 Task: Add Echo Falls Hot Smoked Traditional Coho Salmon to the cart.
Action: Mouse moved to (19, 126)
Screenshot: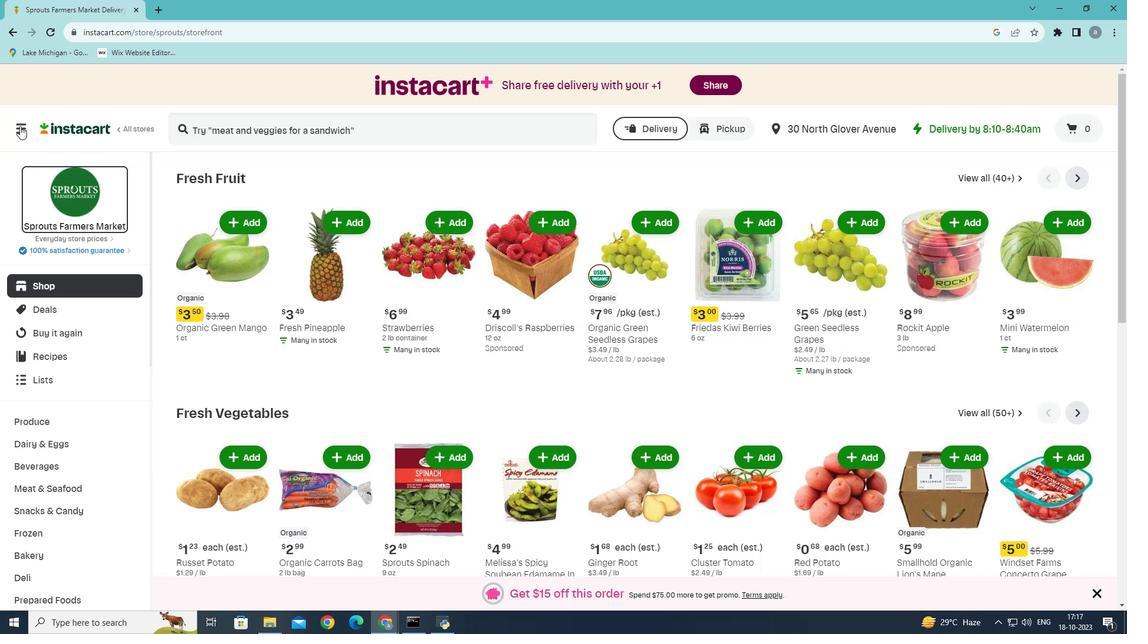 
Action: Mouse pressed left at (19, 126)
Screenshot: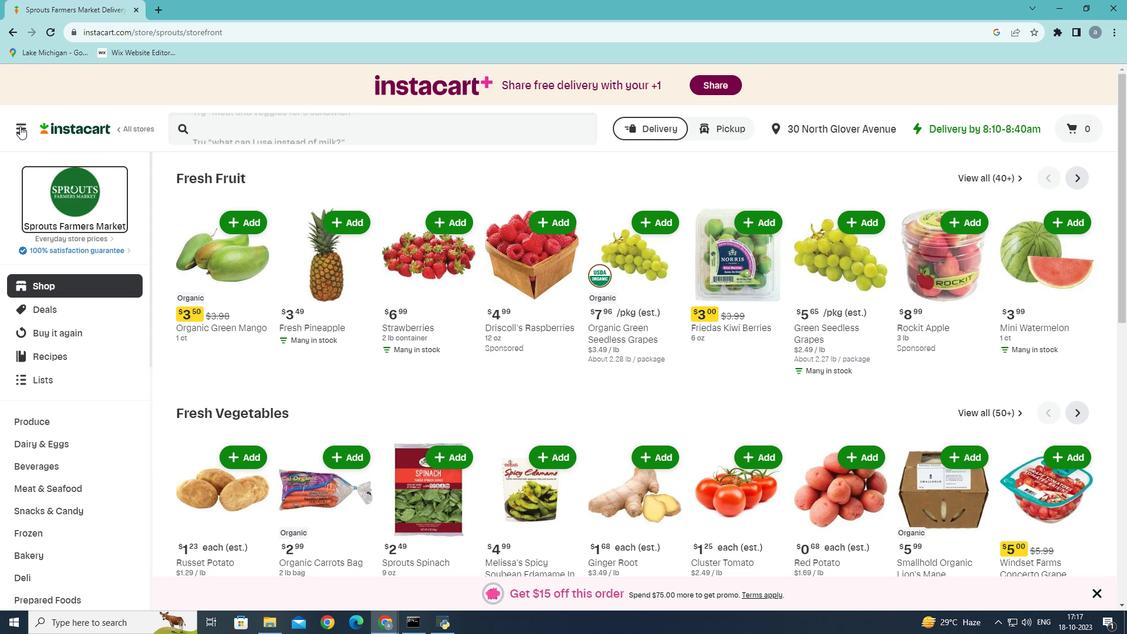 
Action: Mouse moved to (61, 346)
Screenshot: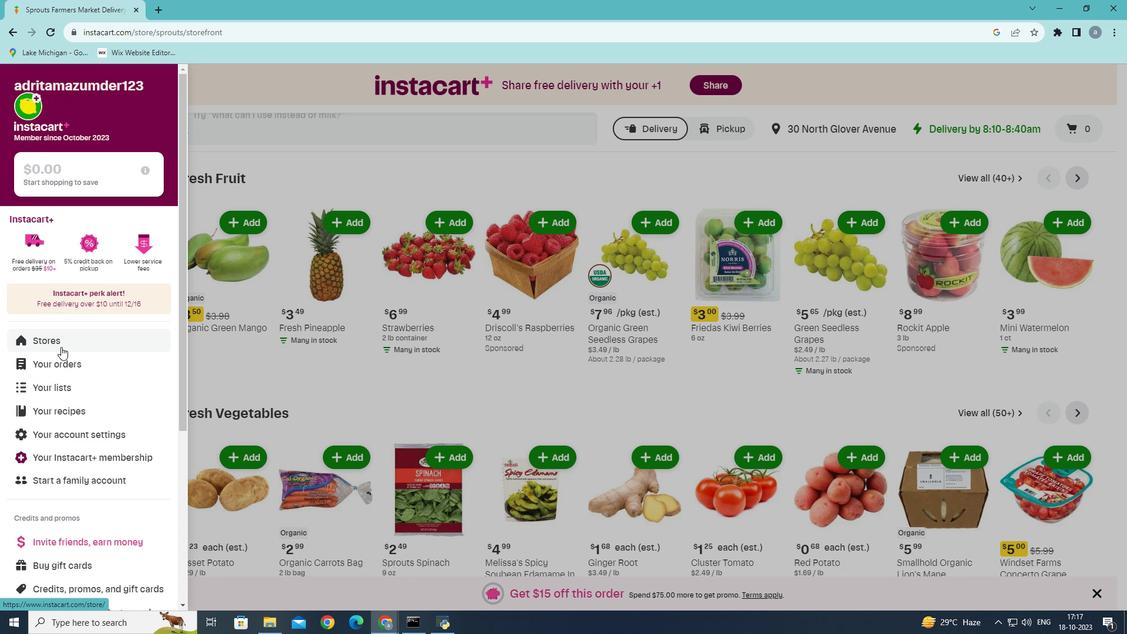 
Action: Mouse pressed left at (61, 346)
Screenshot: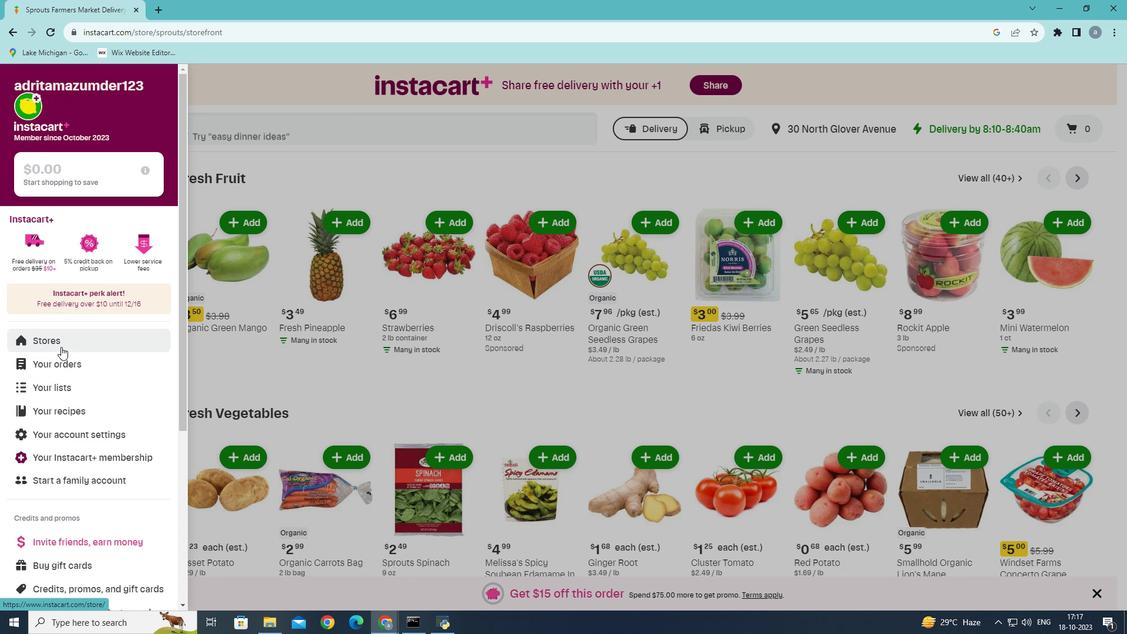 
Action: Mouse moved to (280, 140)
Screenshot: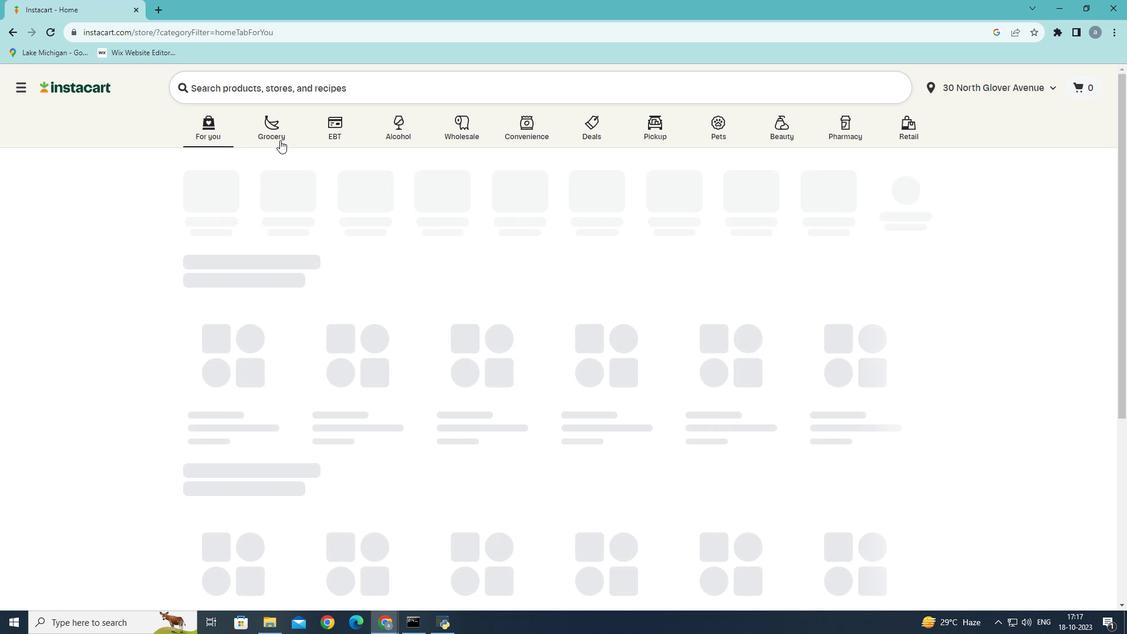 
Action: Mouse pressed left at (280, 140)
Screenshot: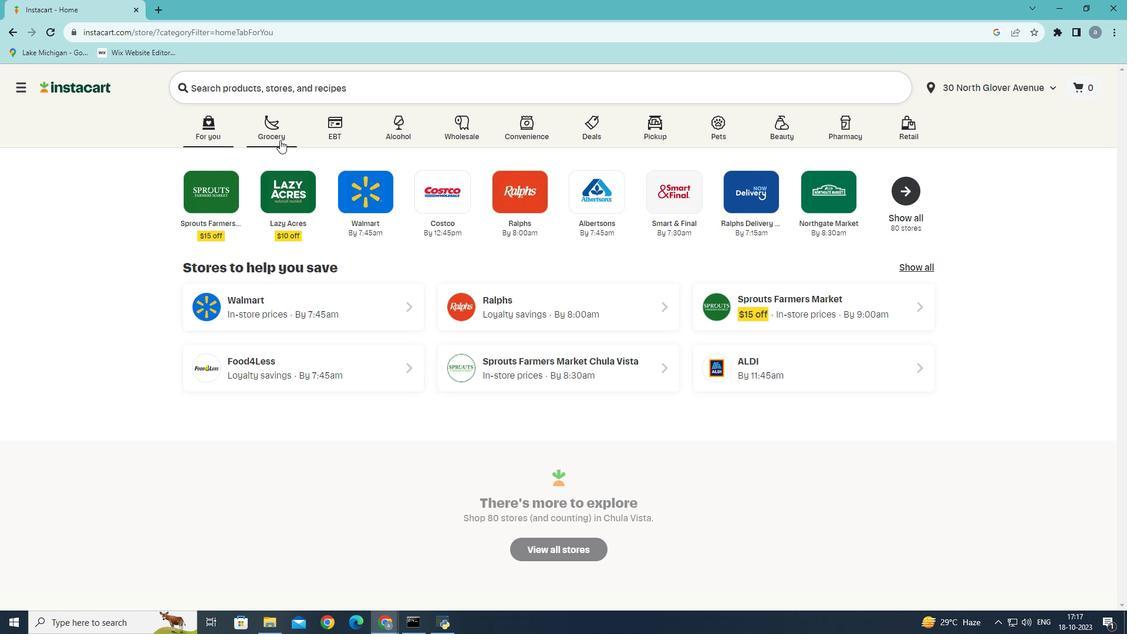 
Action: Mouse moved to (270, 355)
Screenshot: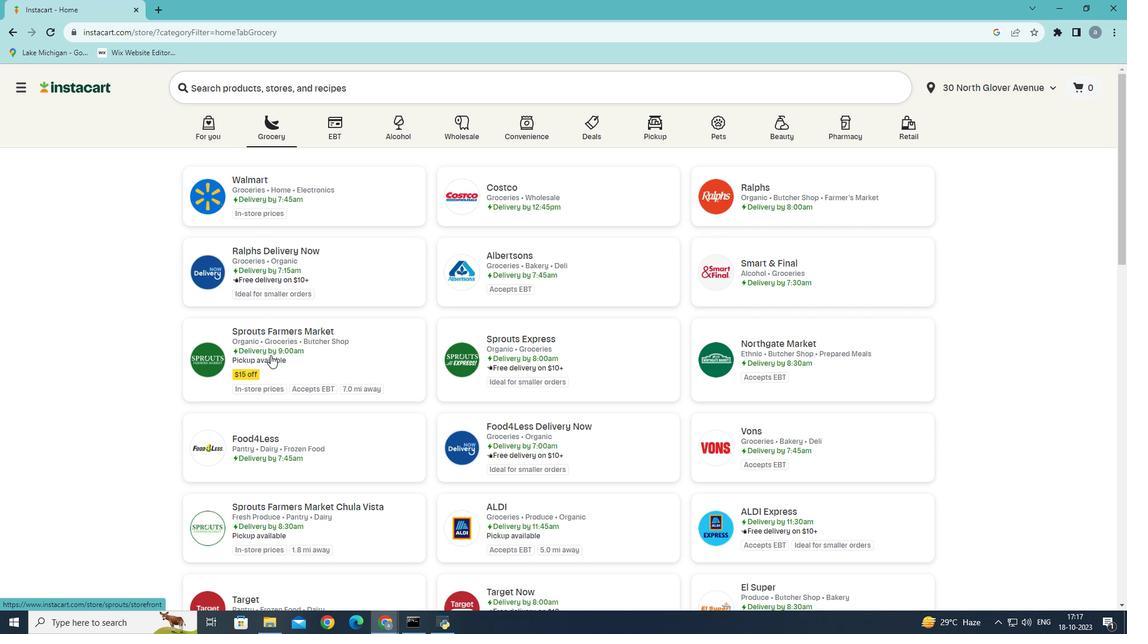 
Action: Mouse pressed left at (270, 355)
Screenshot: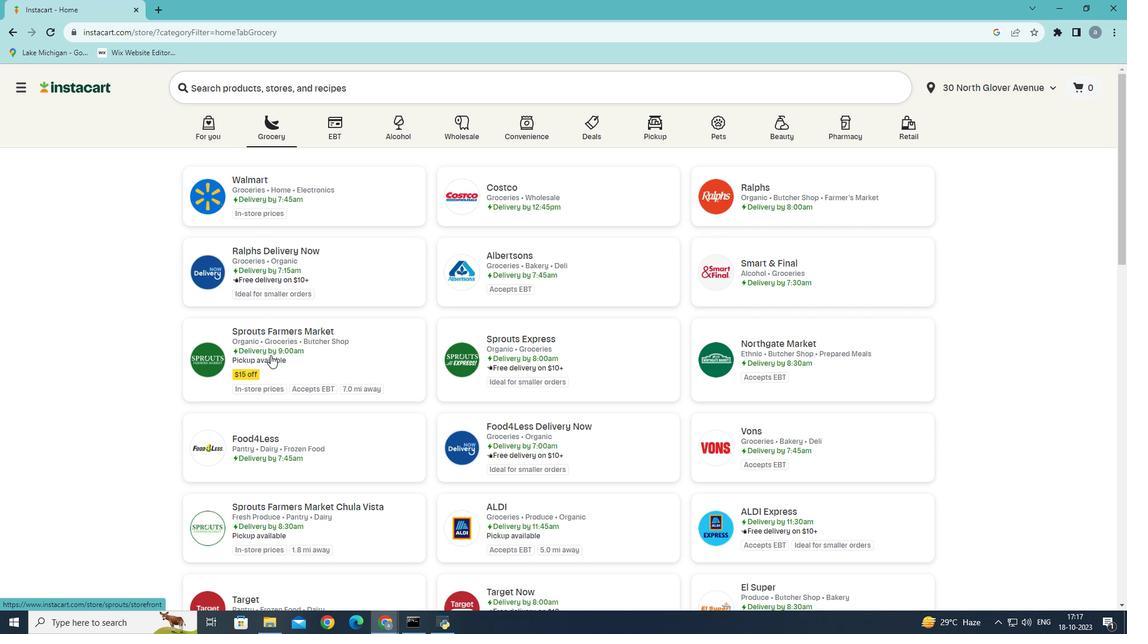 
Action: Mouse moved to (65, 486)
Screenshot: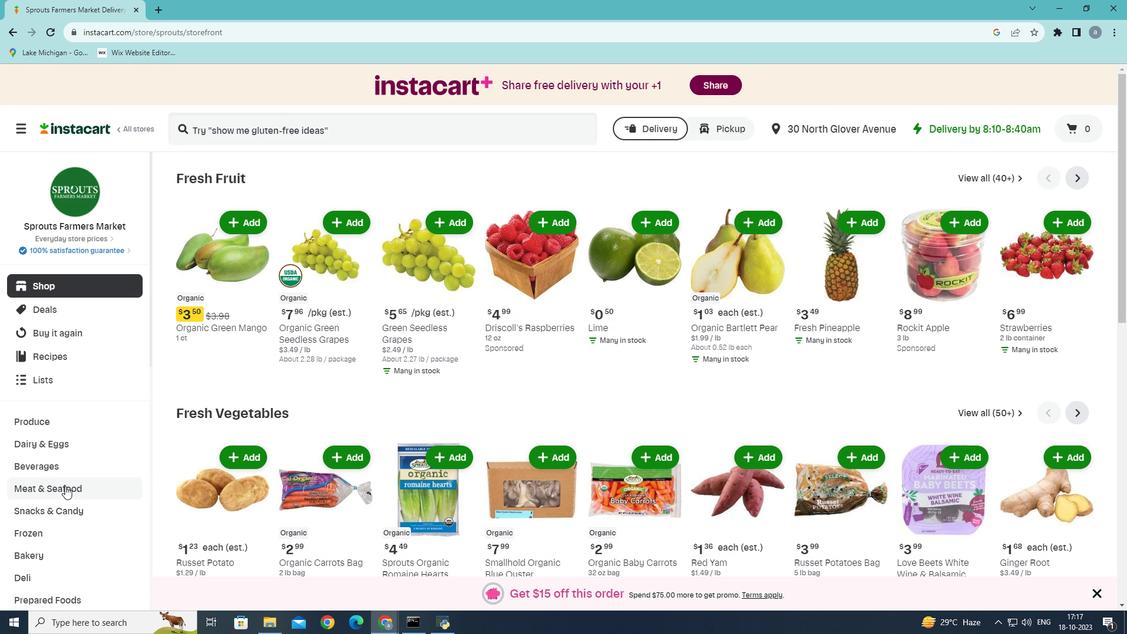 
Action: Mouse pressed left at (65, 486)
Screenshot: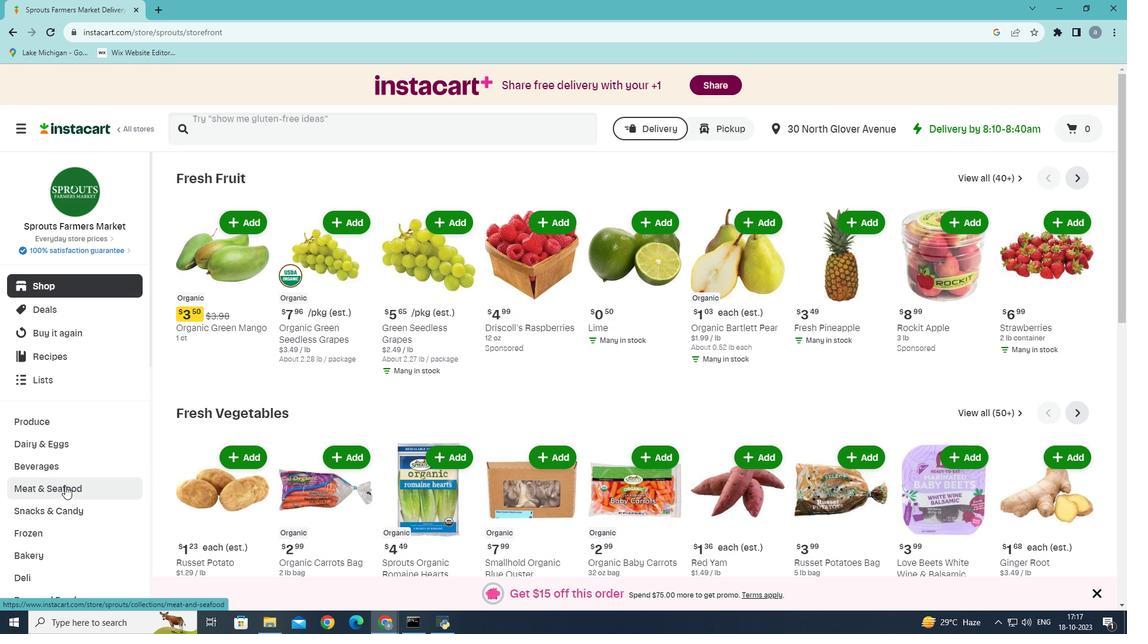 
Action: Mouse moved to (469, 210)
Screenshot: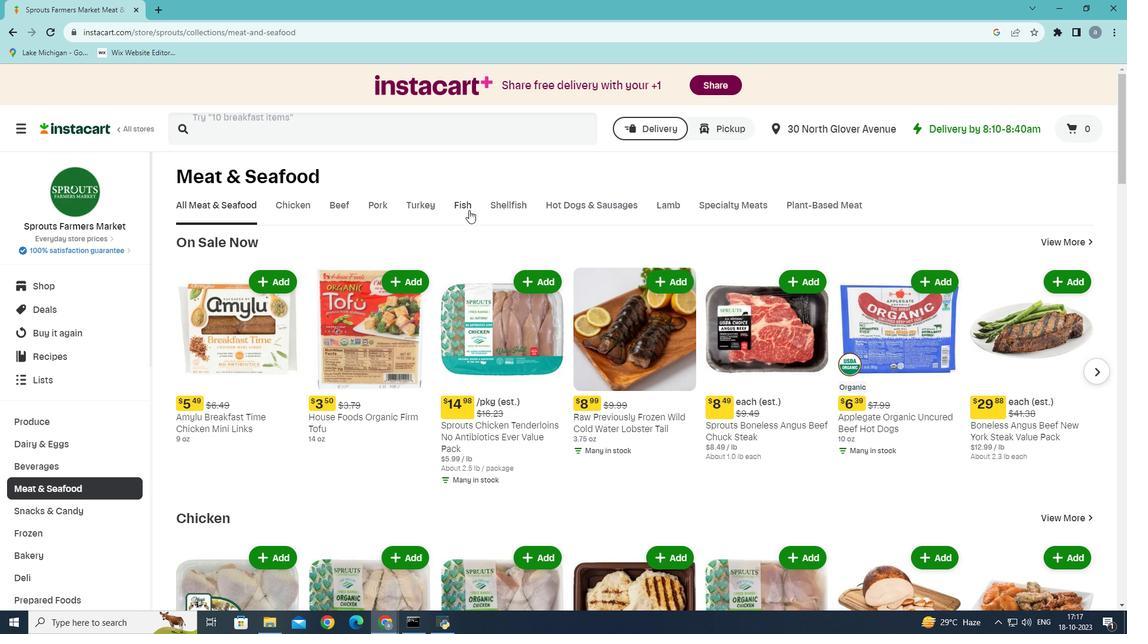 
Action: Mouse pressed left at (469, 210)
Screenshot: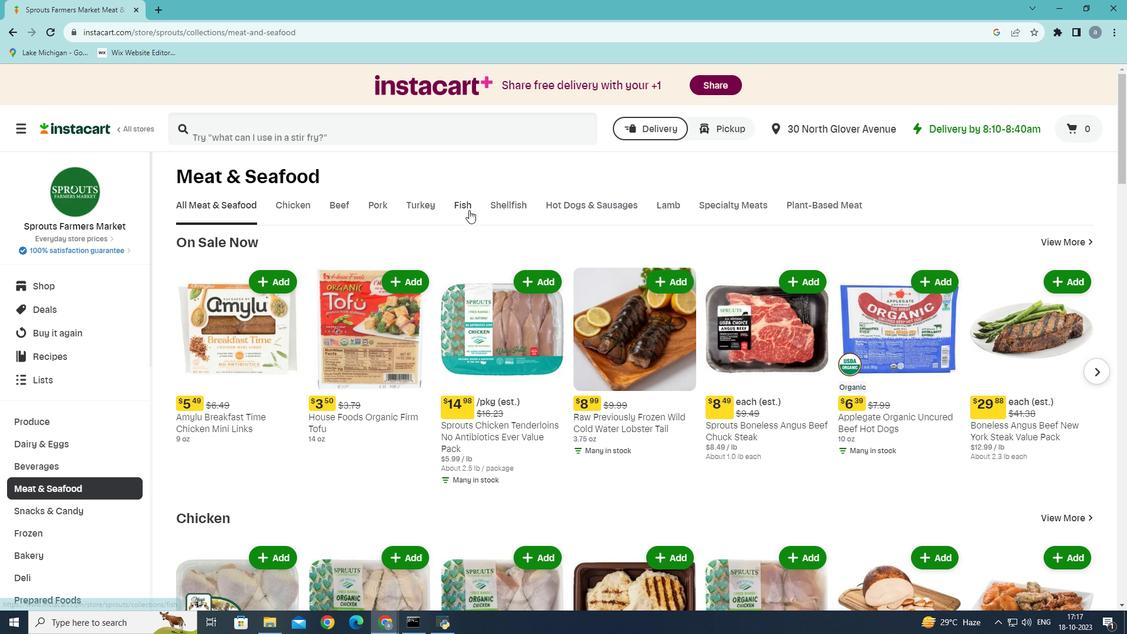 
Action: Mouse moved to (511, 439)
Screenshot: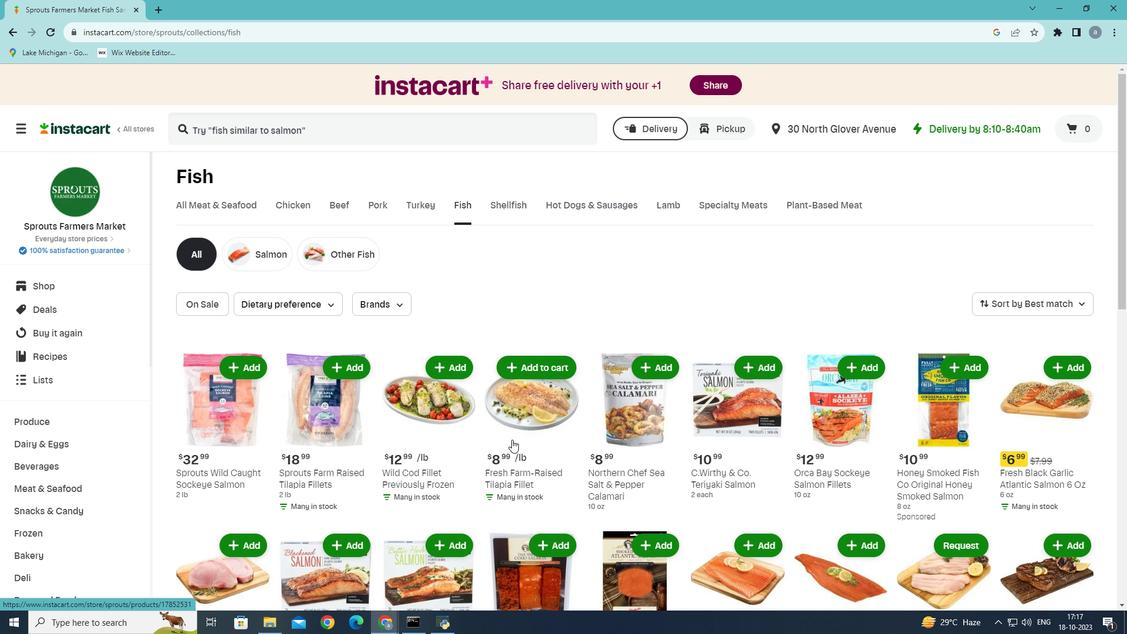 
Action: Mouse scrolled (511, 439) with delta (0, 0)
Screenshot: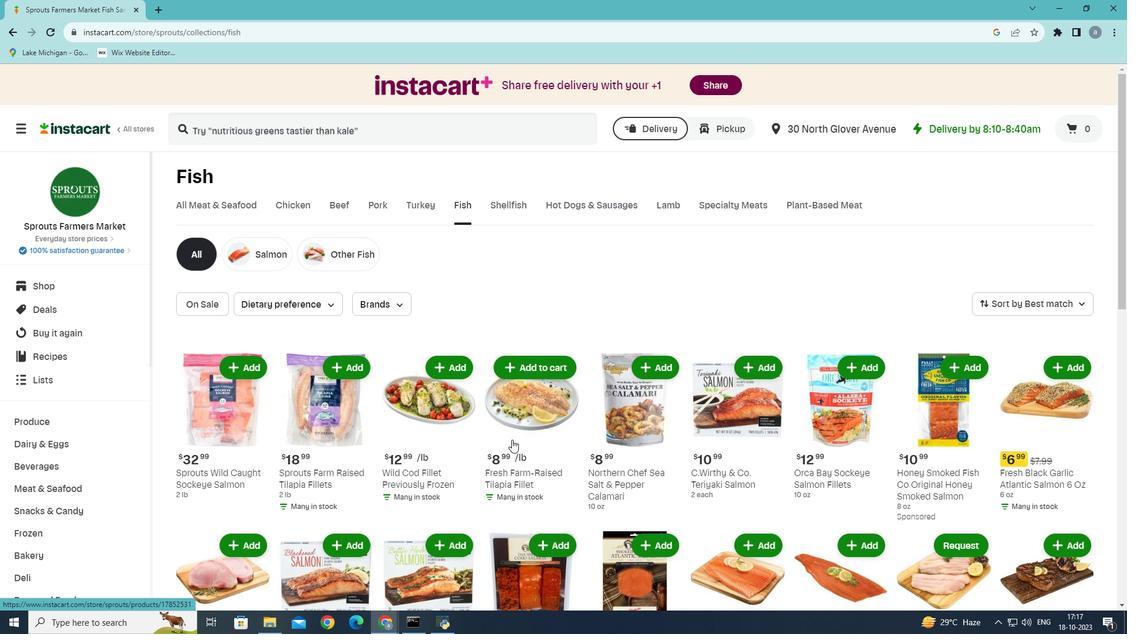 
Action: Mouse scrolled (511, 439) with delta (0, 0)
Screenshot: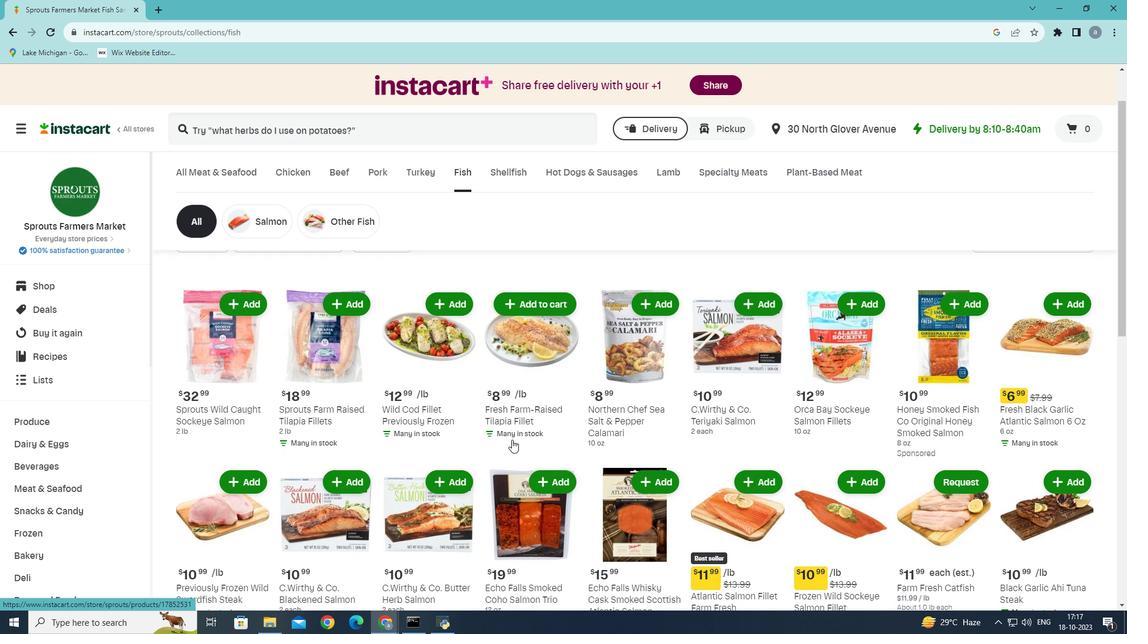 
Action: Mouse moved to (608, 369)
Screenshot: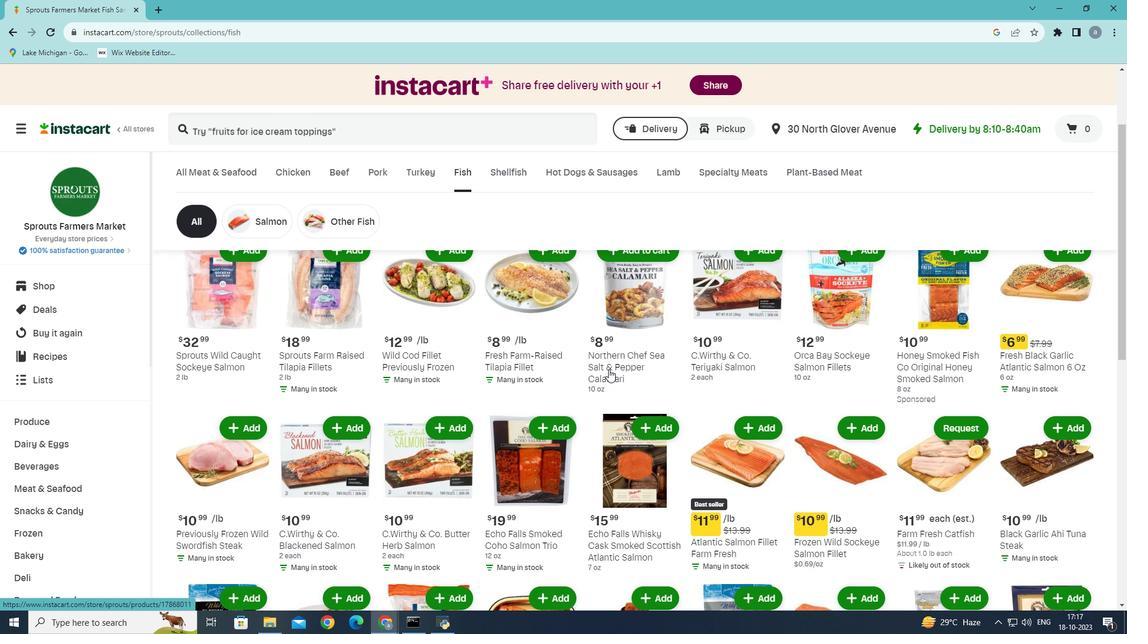 
Action: Mouse scrolled (608, 368) with delta (0, 0)
Screenshot: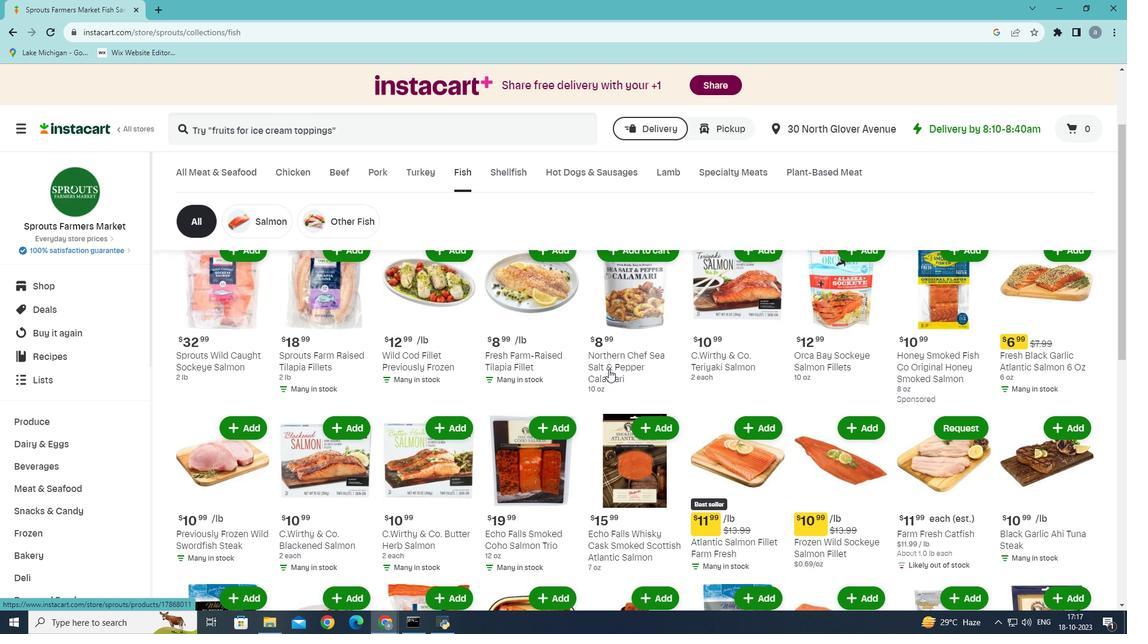 
Action: Mouse scrolled (608, 368) with delta (0, 0)
Screenshot: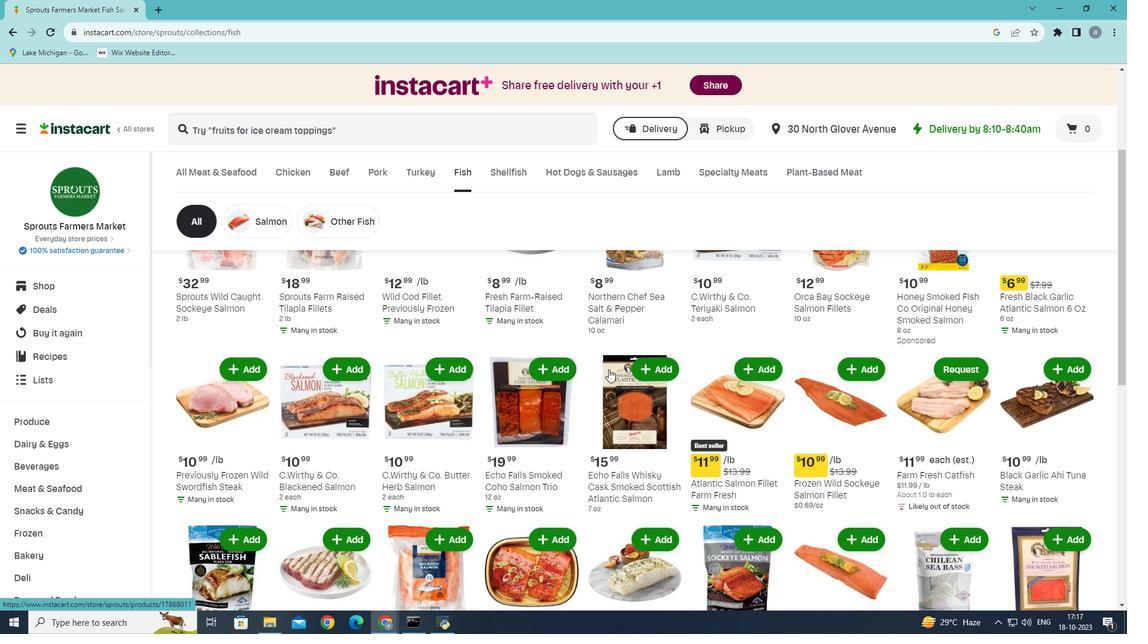 
Action: Mouse moved to (564, 413)
Screenshot: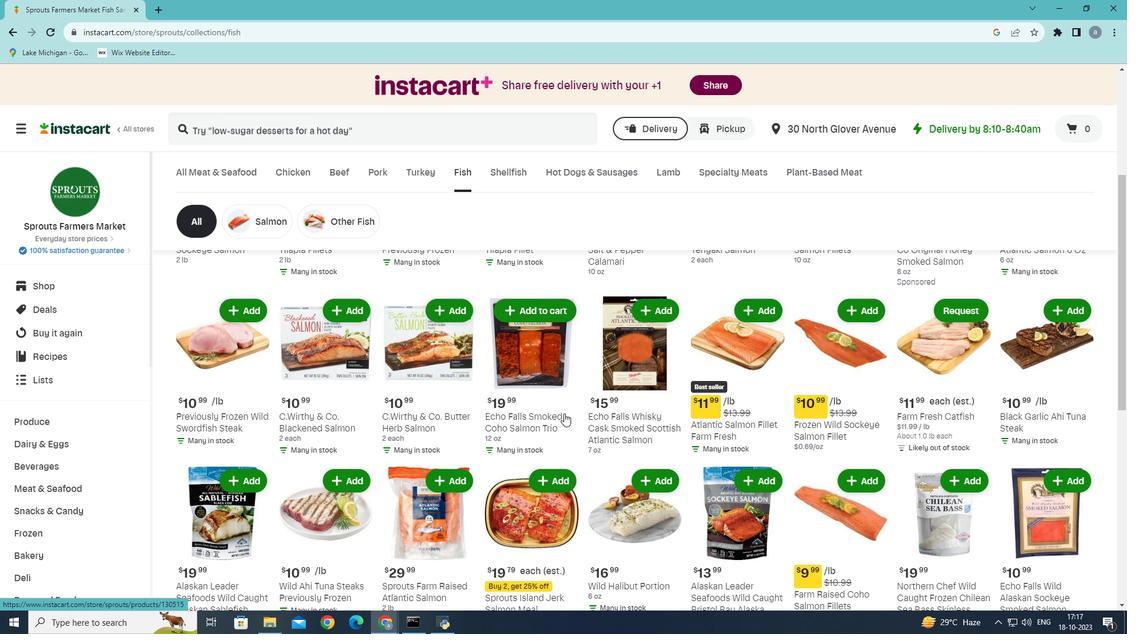 
Action: Mouse scrolled (564, 412) with delta (0, 0)
Screenshot: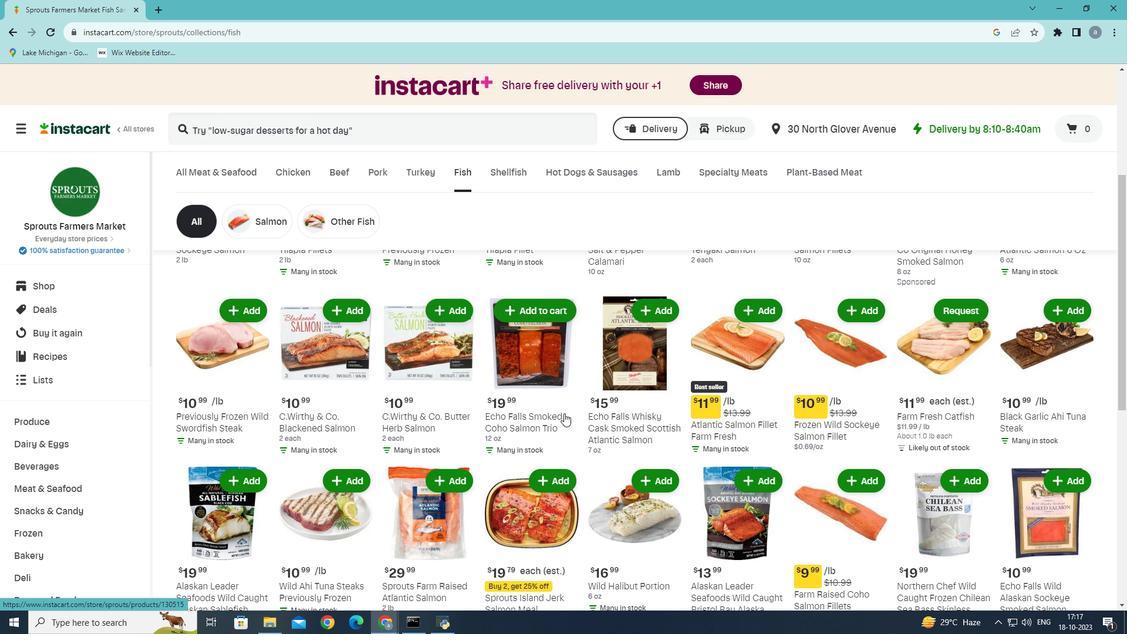 
Action: Mouse scrolled (564, 412) with delta (0, 0)
Screenshot: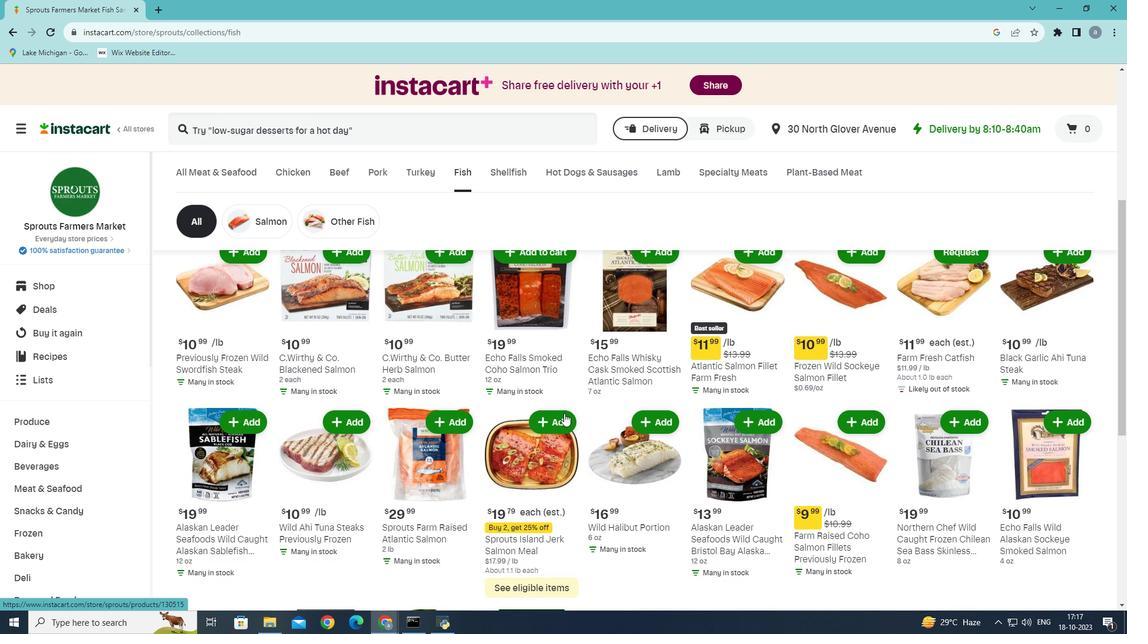 
Action: Mouse scrolled (564, 412) with delta (0, 0)
Screenshot: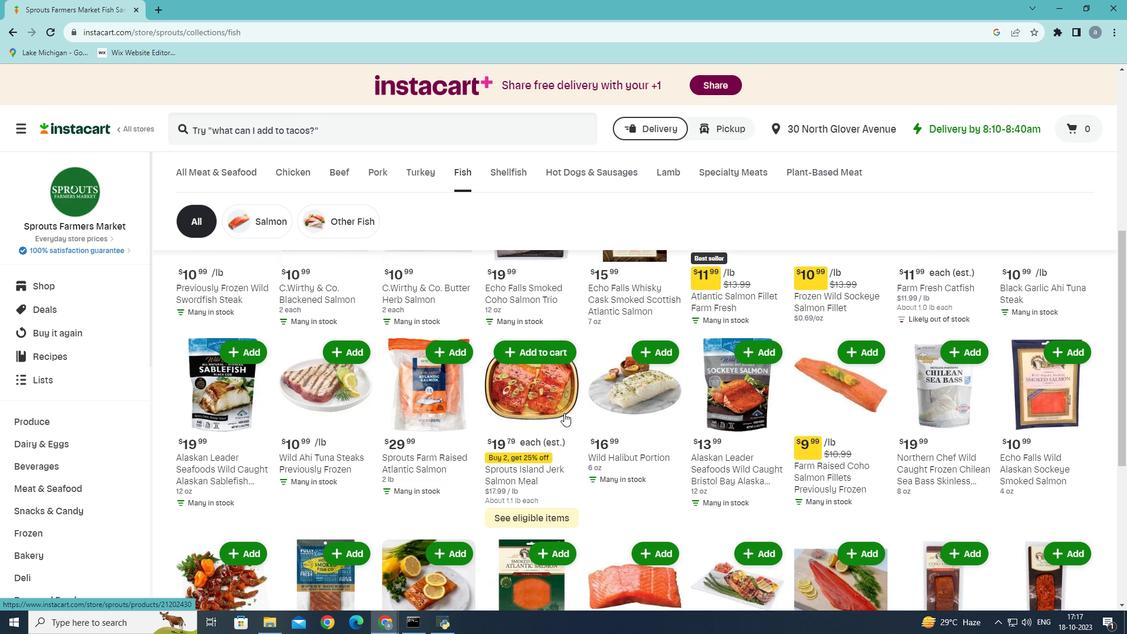 
Action: Mouse scrolled (564, 412) with delta (0, 0)
Screenshot: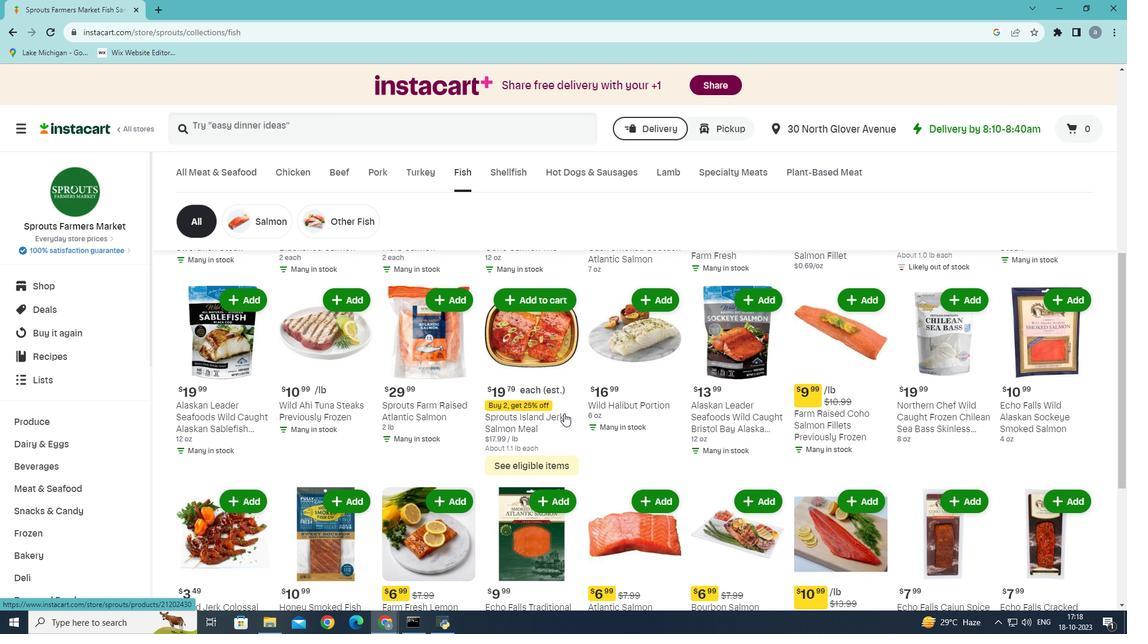 
Action: Mouse scrolled (564, 412) with delta (0, 0)
Screenshot: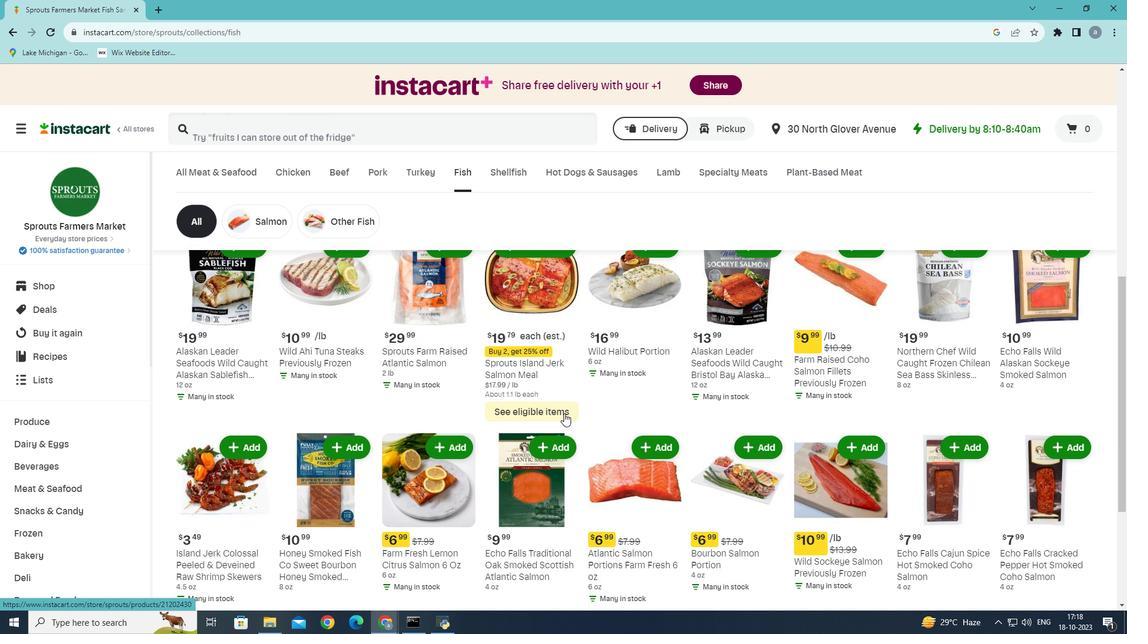 
Action: Mouse scrolled (564, 413) with delta (0, 0)
Screenshot: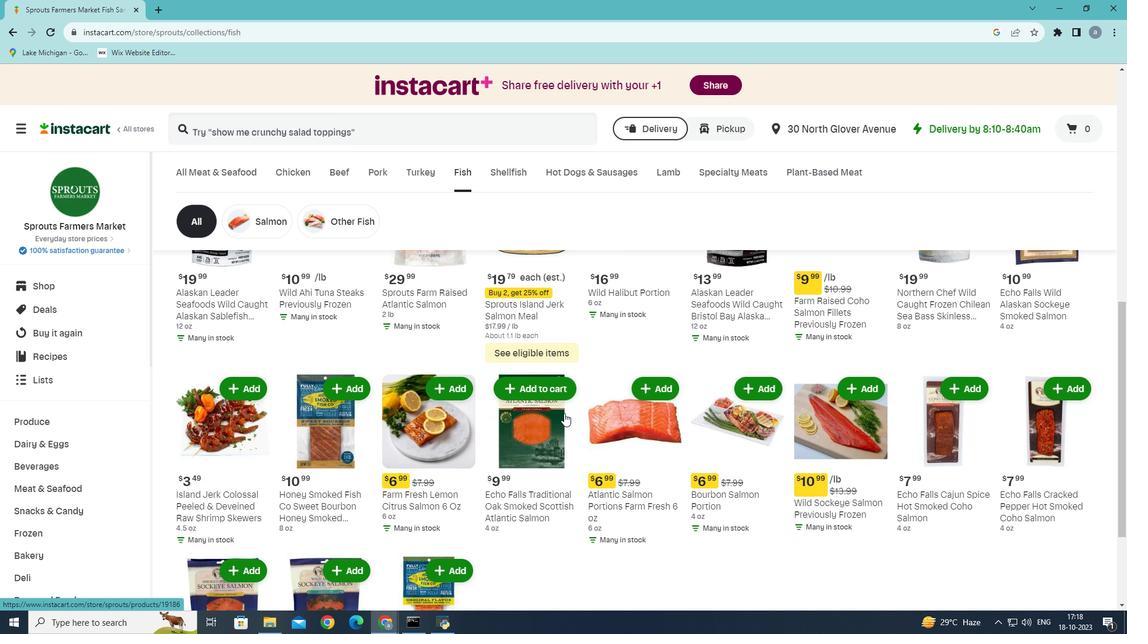 
Action: Mouse scrolled (564, 413) with delta (0, 0)
Screenshot: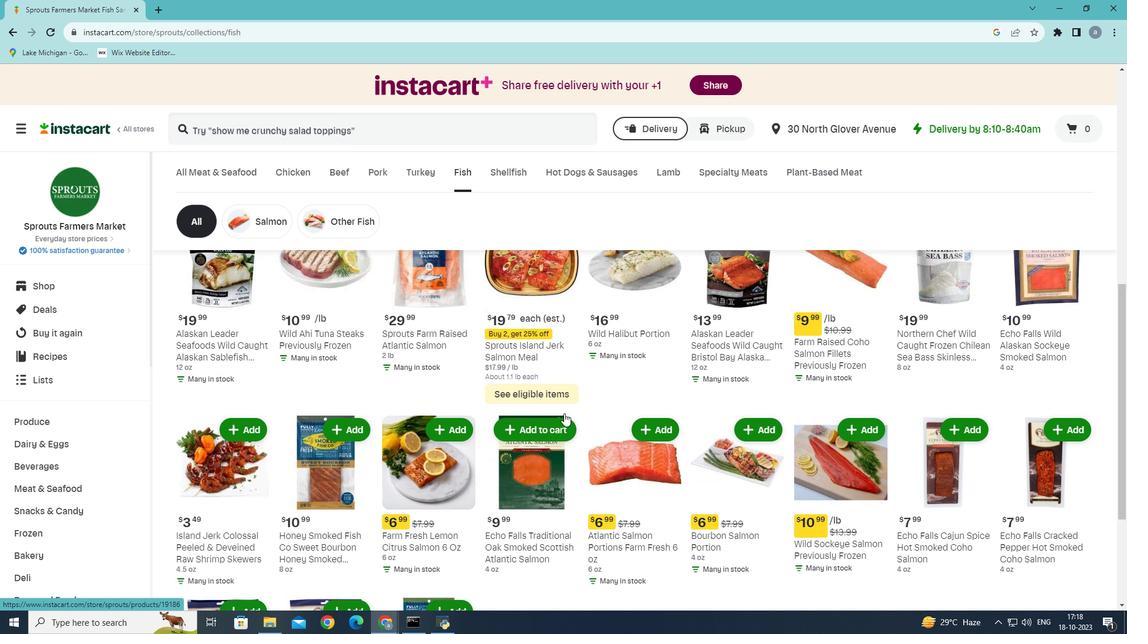 
Action: Mouse scrolled (564, 413) with delta (0, 0)
Screenshot: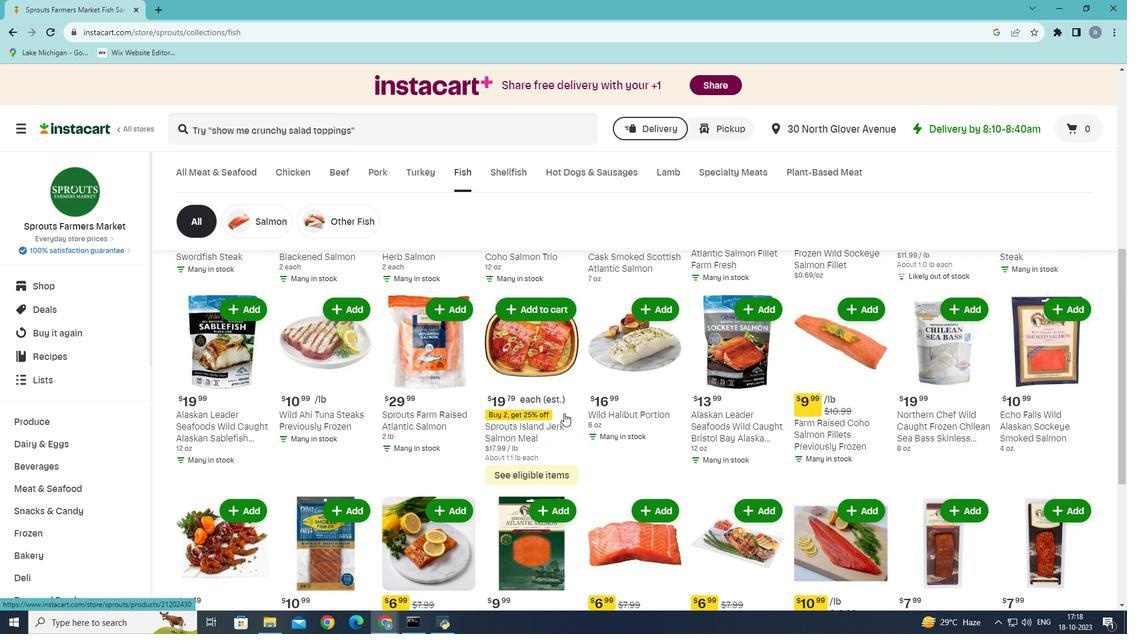 
Action: Mouse scrolled (564, 413) with delta (0, 0)
Screenshot: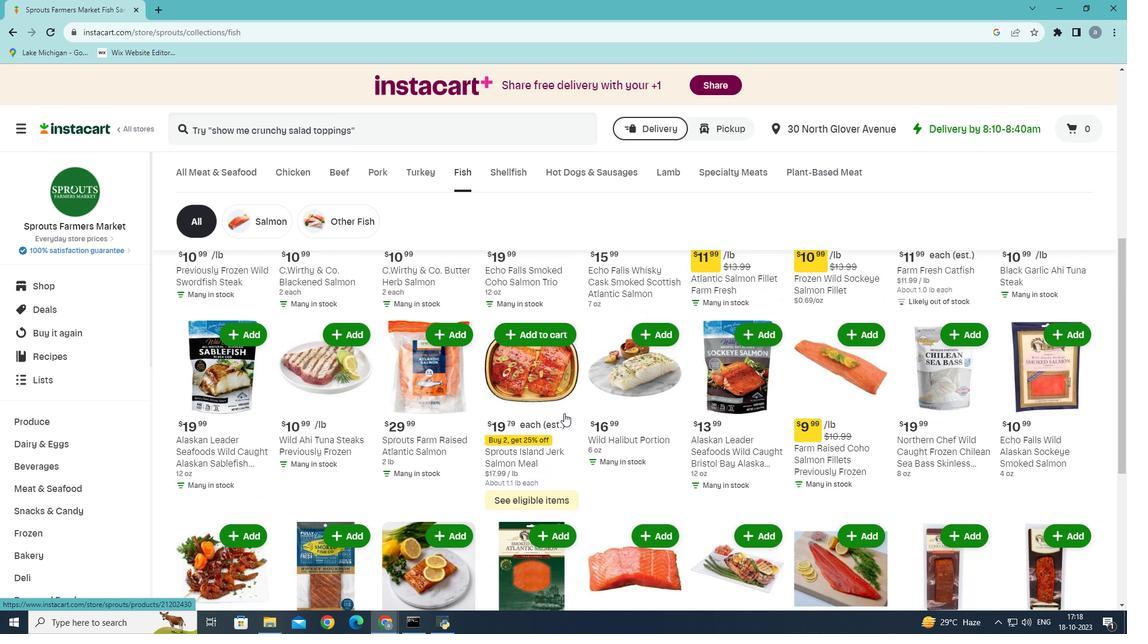 
Action: Mouse scrolled (564, 413) with delta (0, 0)
Screenshot: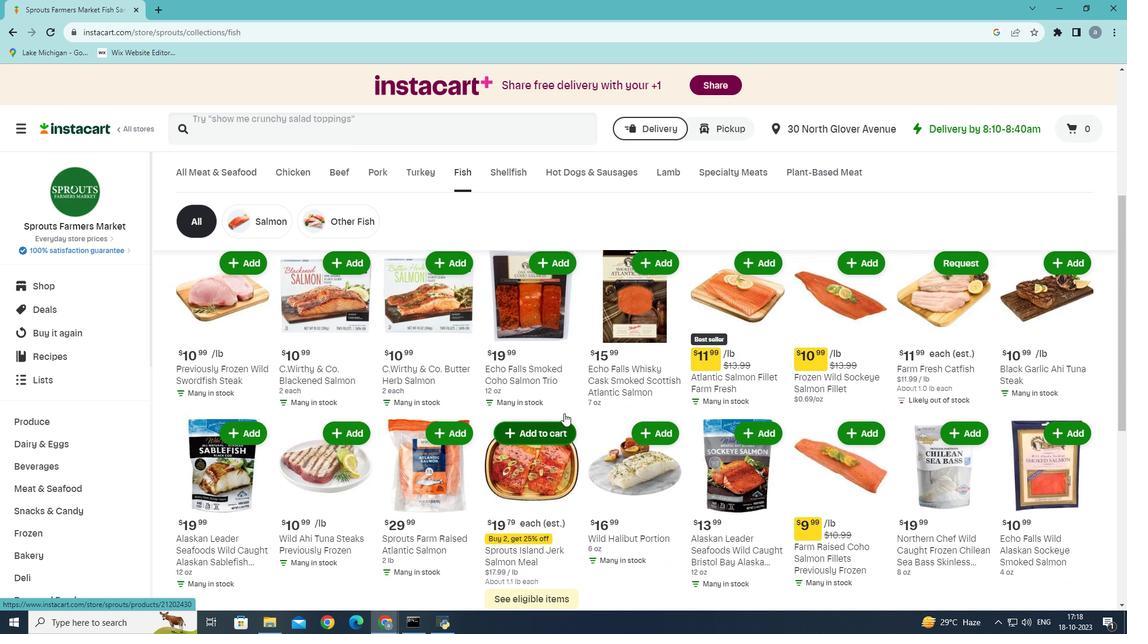 
Action: Mouse moved to (543, 310)
Screenshot: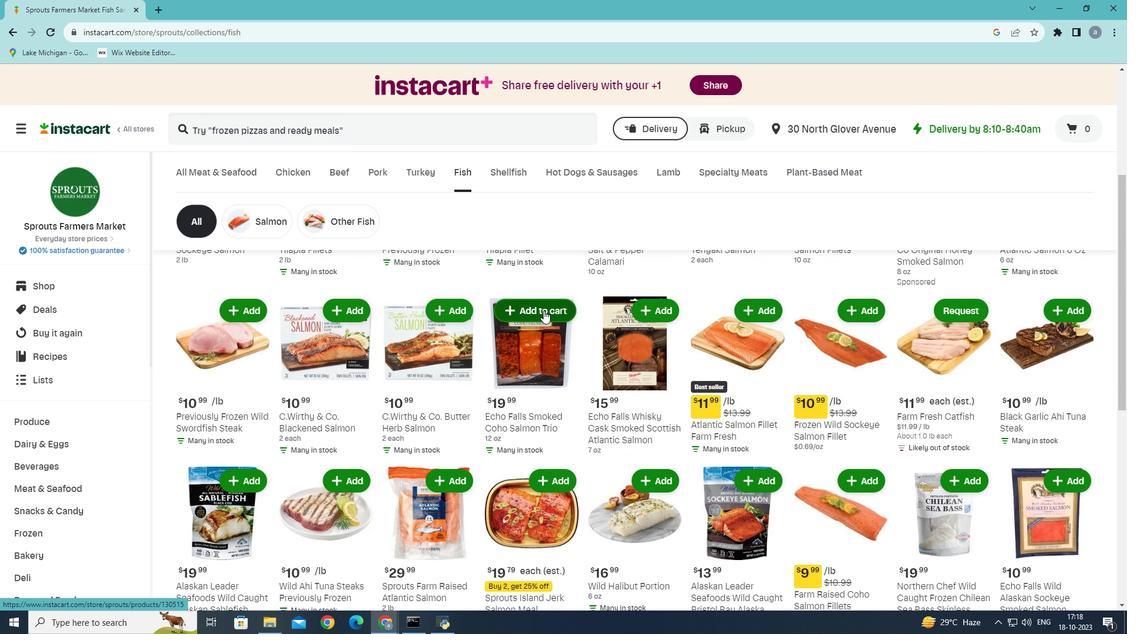
Action: Mouse pressed left at (543, 310)
Screenshot: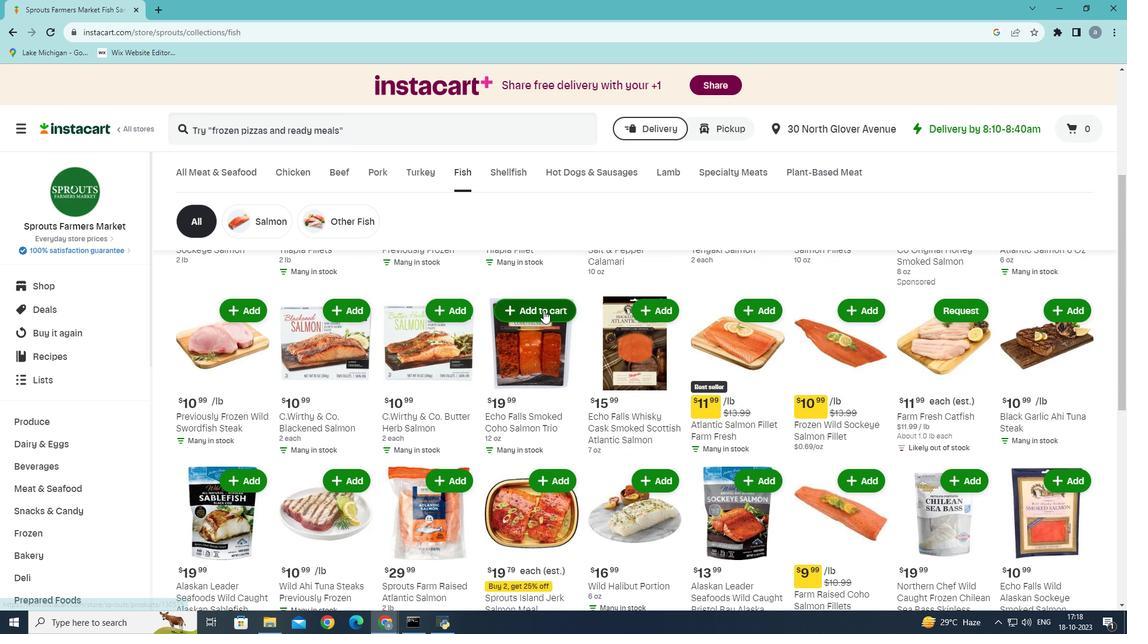 
Action: Mouse moved to (544, 317)
Screenshot: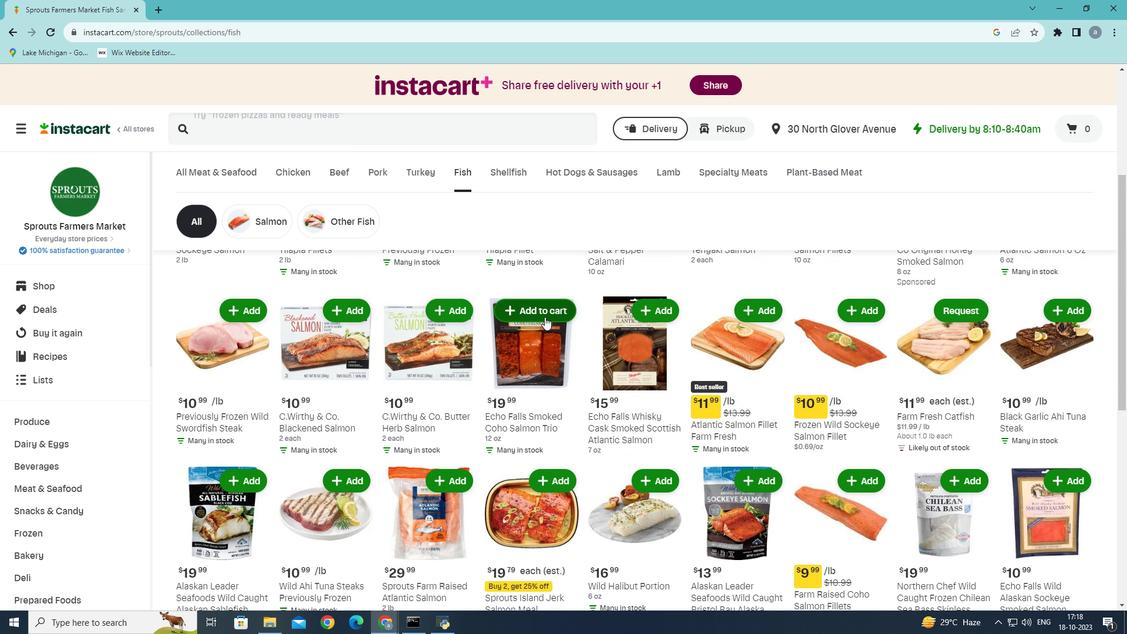 
